 Task: Change file icon theme to minimal (Visual Studio Code).
Action: Mouse moved to (83, 1)
Screenshot: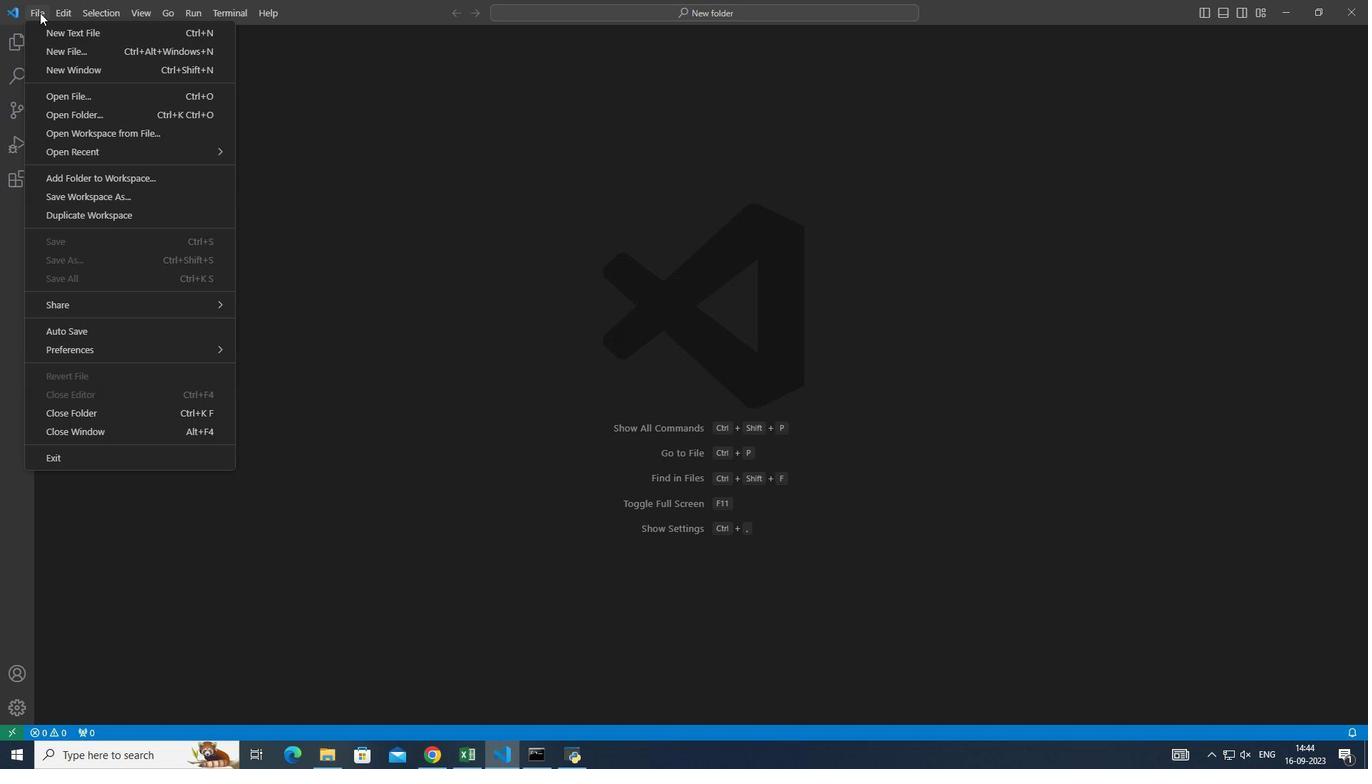 
Action: Mouse pressed left at (83, 1)
Screenshot: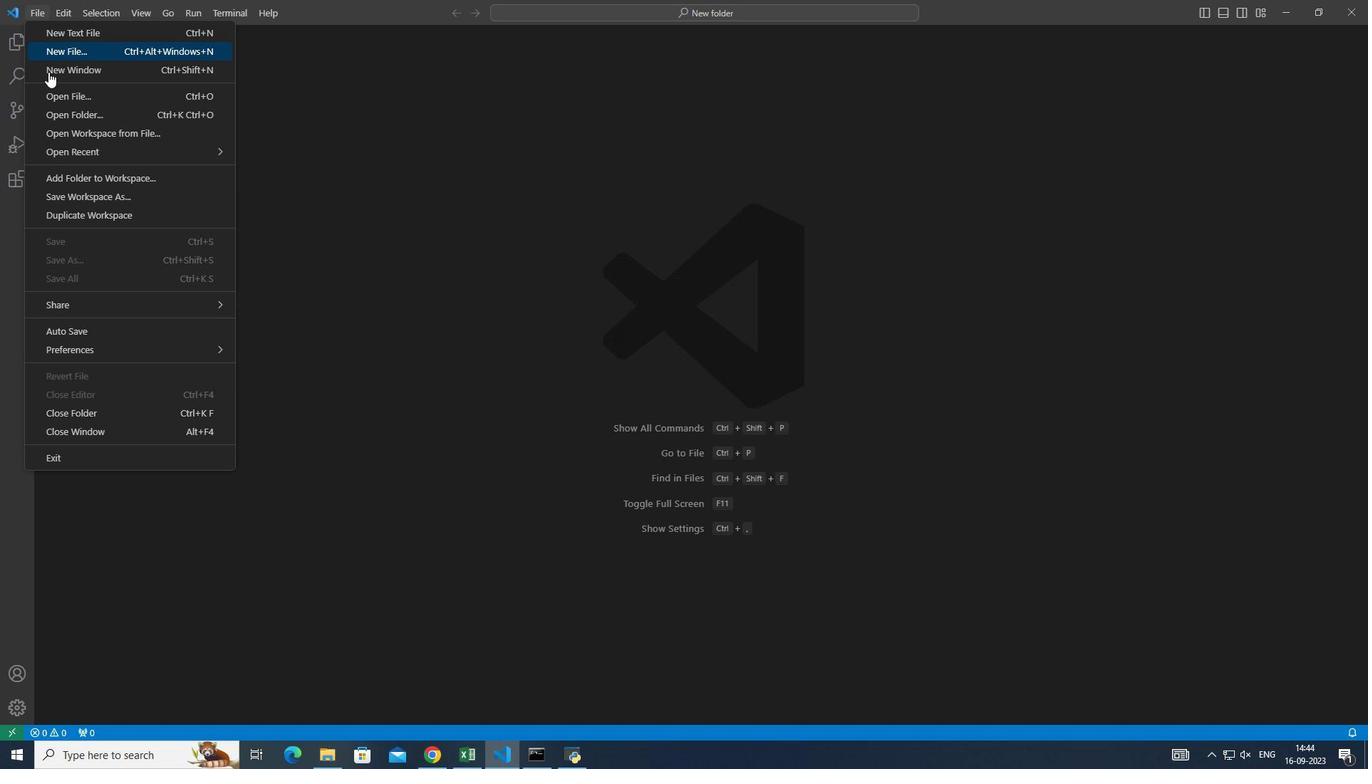 
Action: Mouse moved to (552, 509)
Screenshot: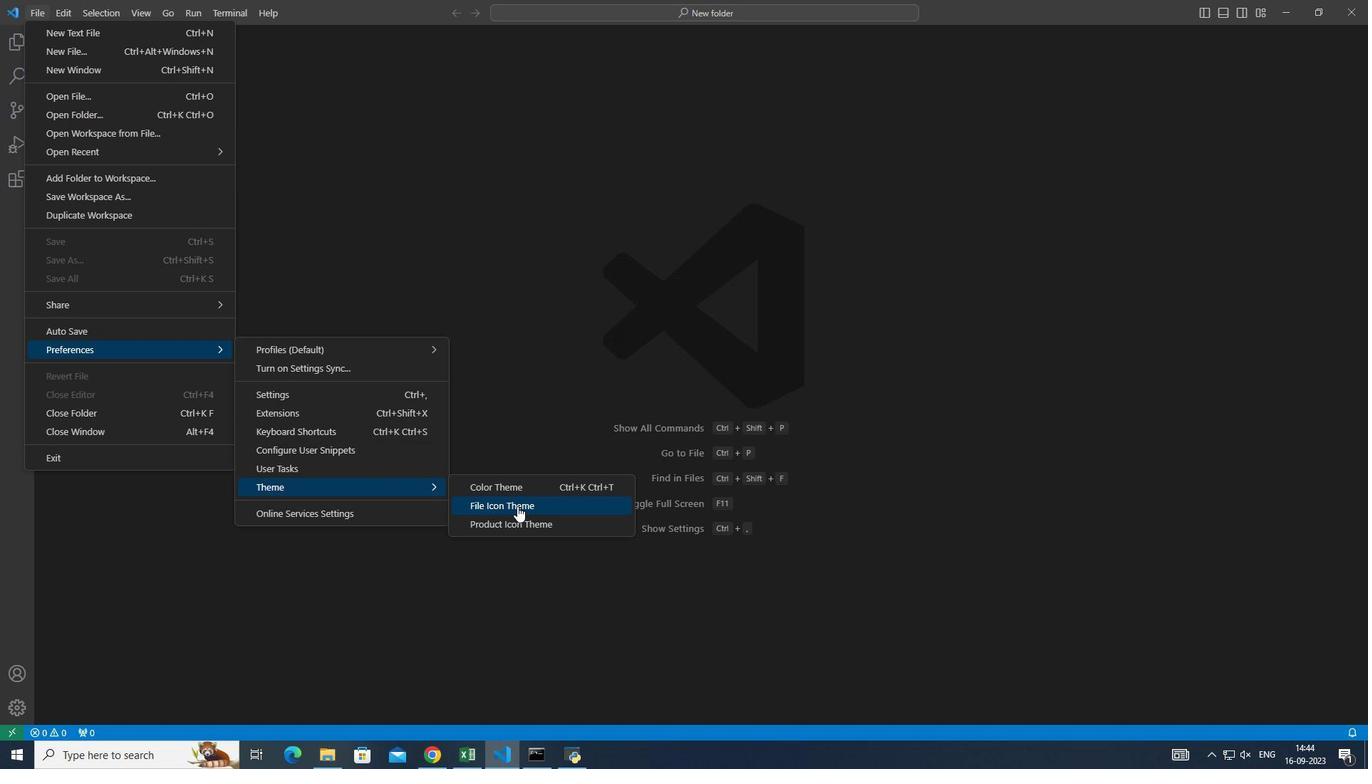 
Action: Mouse pressed left at (552, 509)
Screenshot: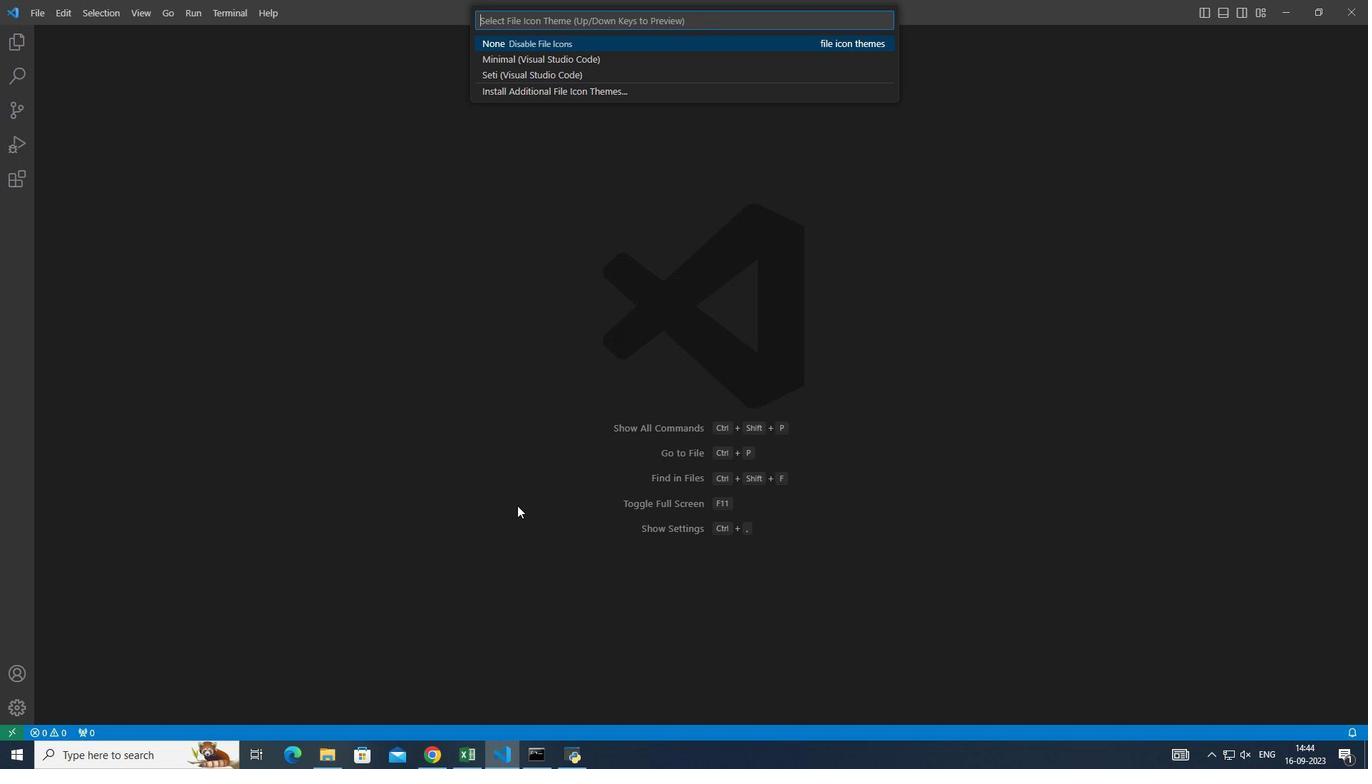 
Action: Mouse moved to (590, 44)
Screenshot: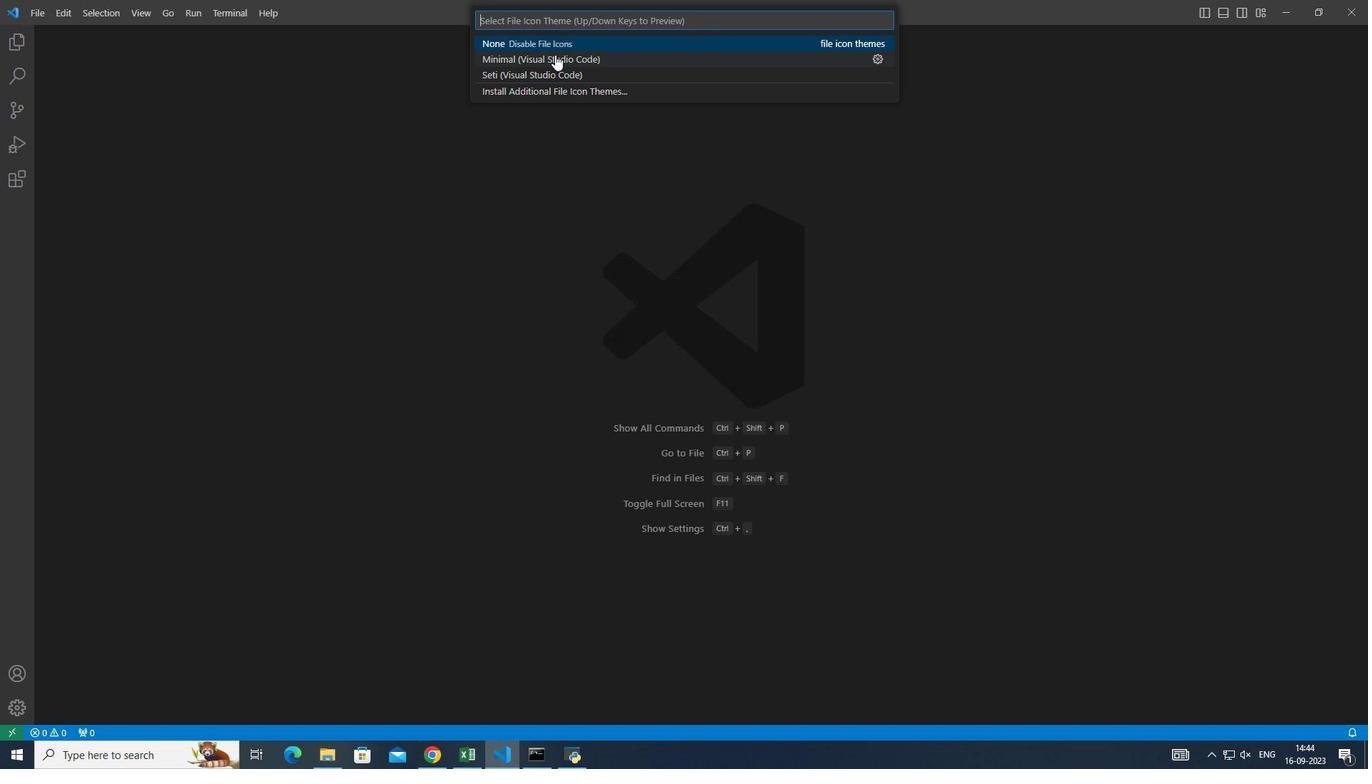 
Action: Mouse pressed left at (590, 44)
Screenshot: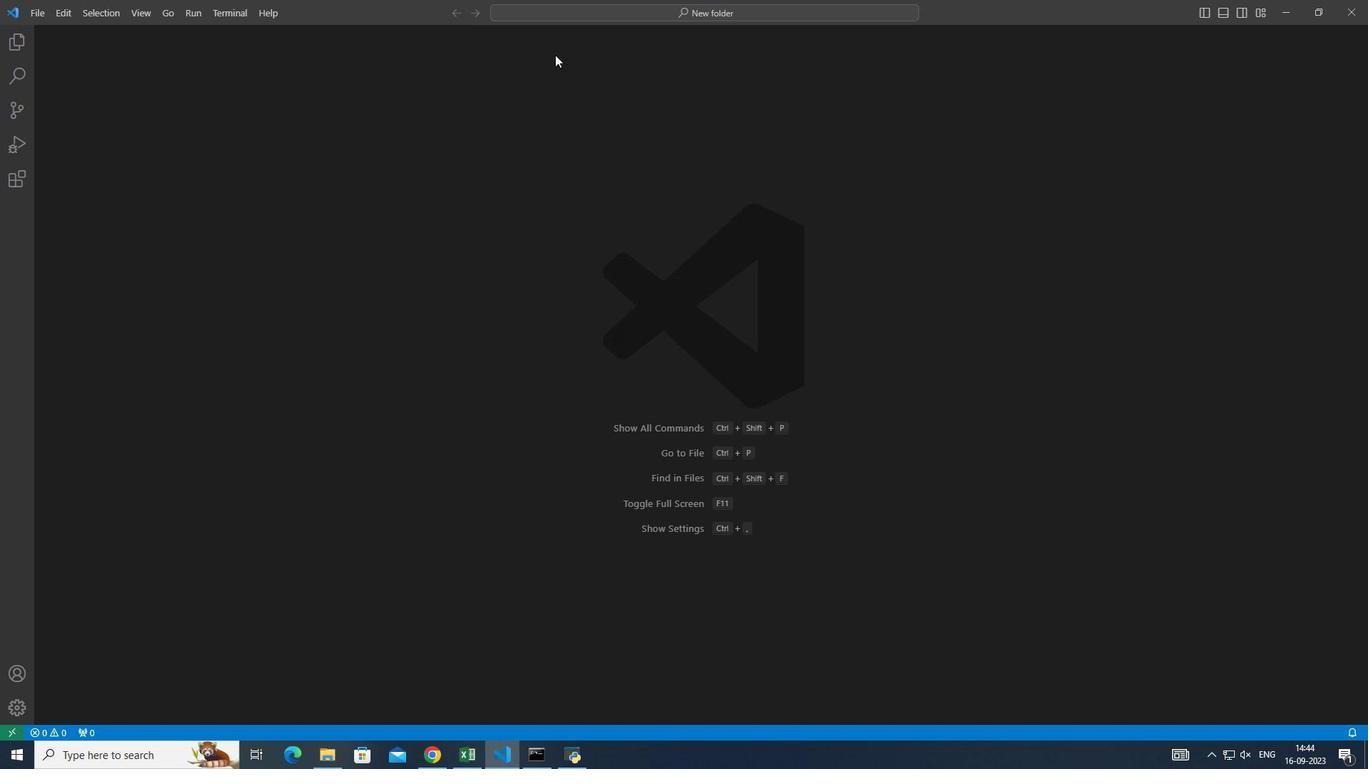 
Action: Mouse moved to (615, 166)
Screenshot: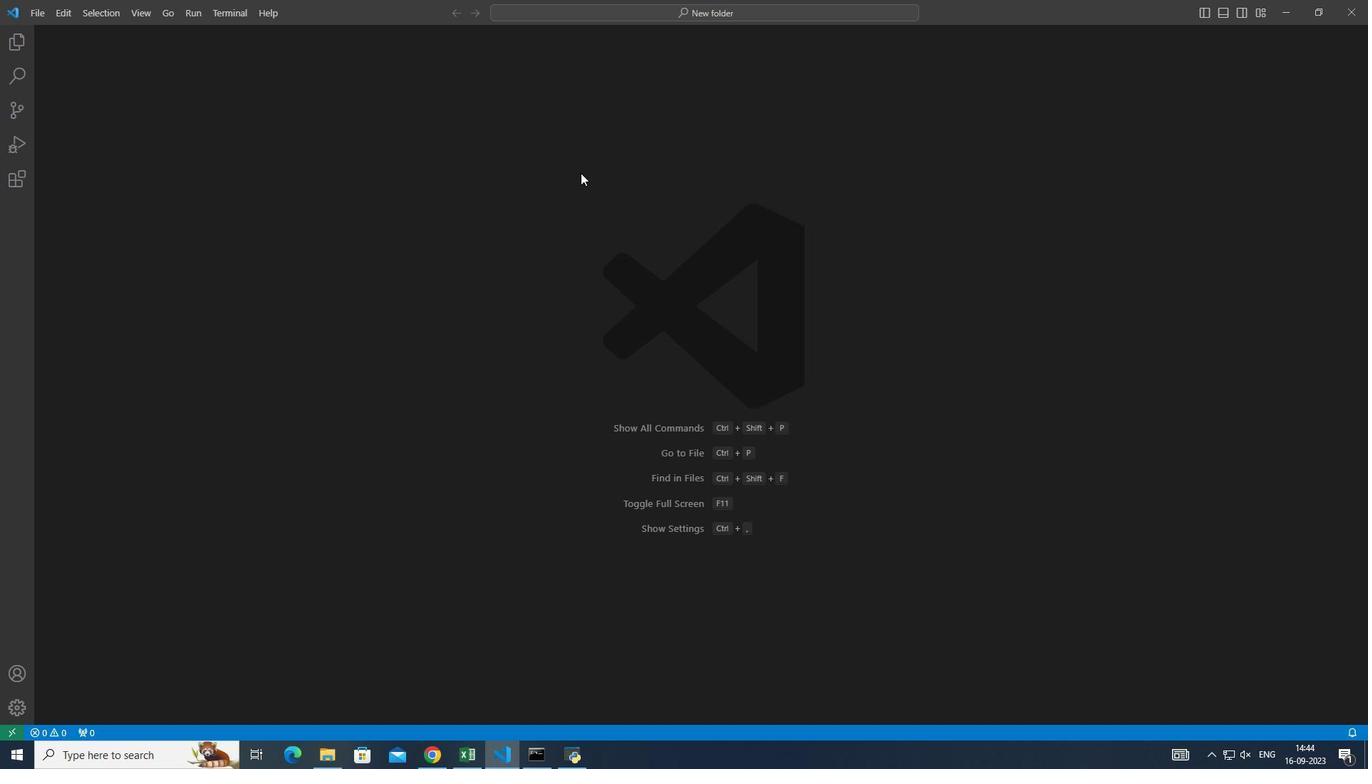 
